Task: Select the option "Only Workspace admins" in board creation restrictions.
Action: Mouse moved to (216, 219)
Screenshot: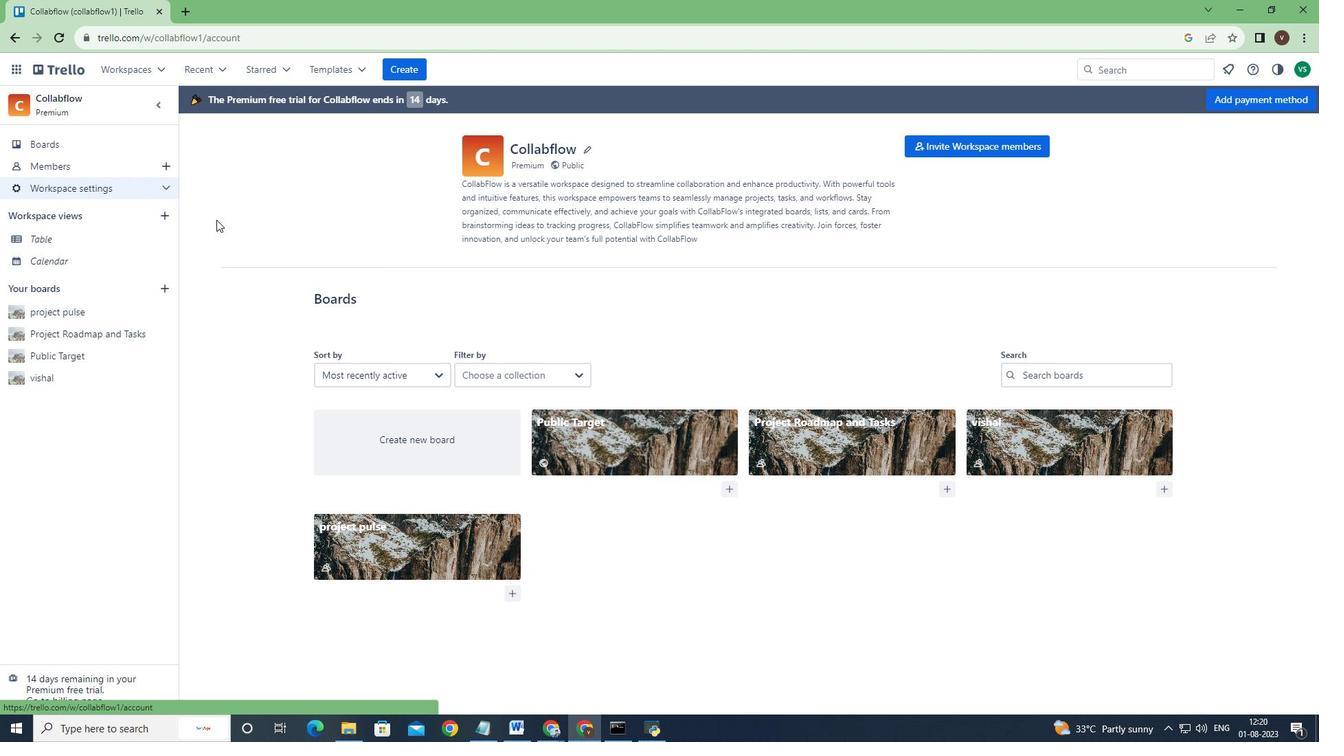 
Action: Mouse pressed left at (216, 219)
Screenshot: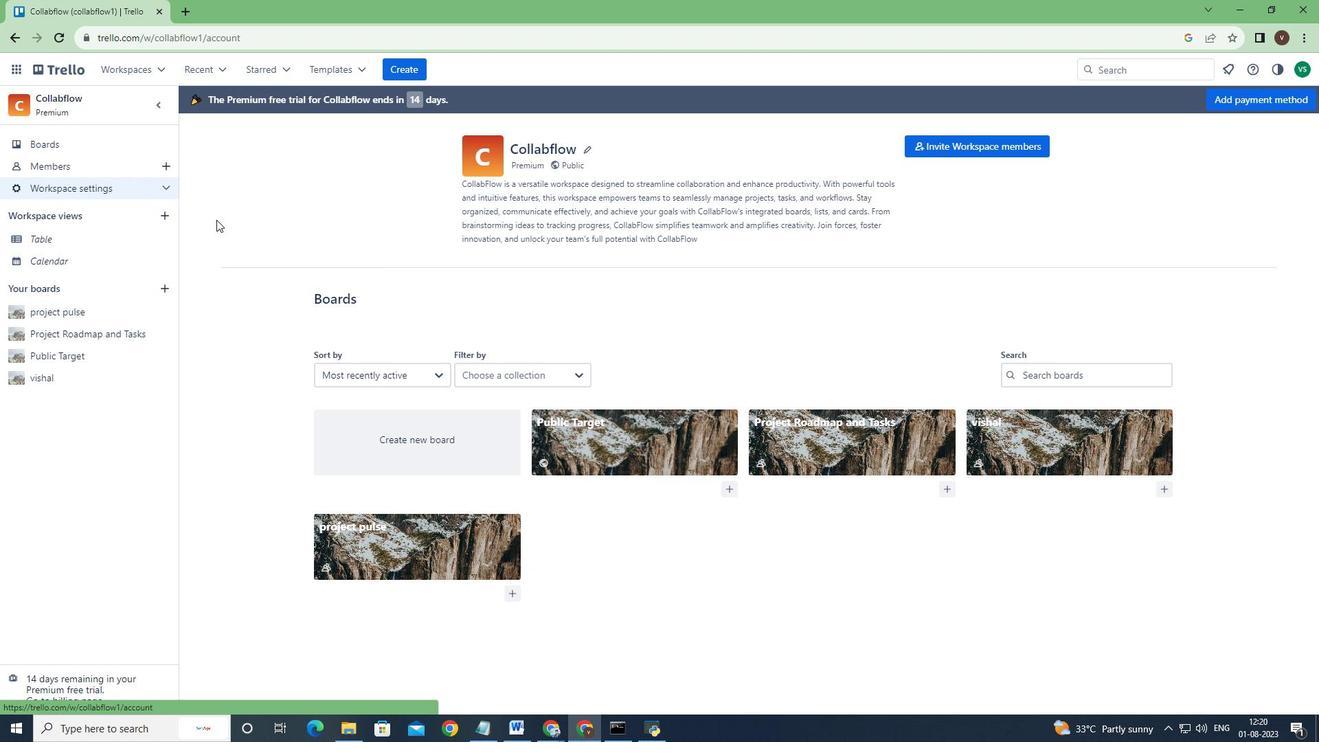 
Action: Mouse moved to (660, 479)
Screenshot: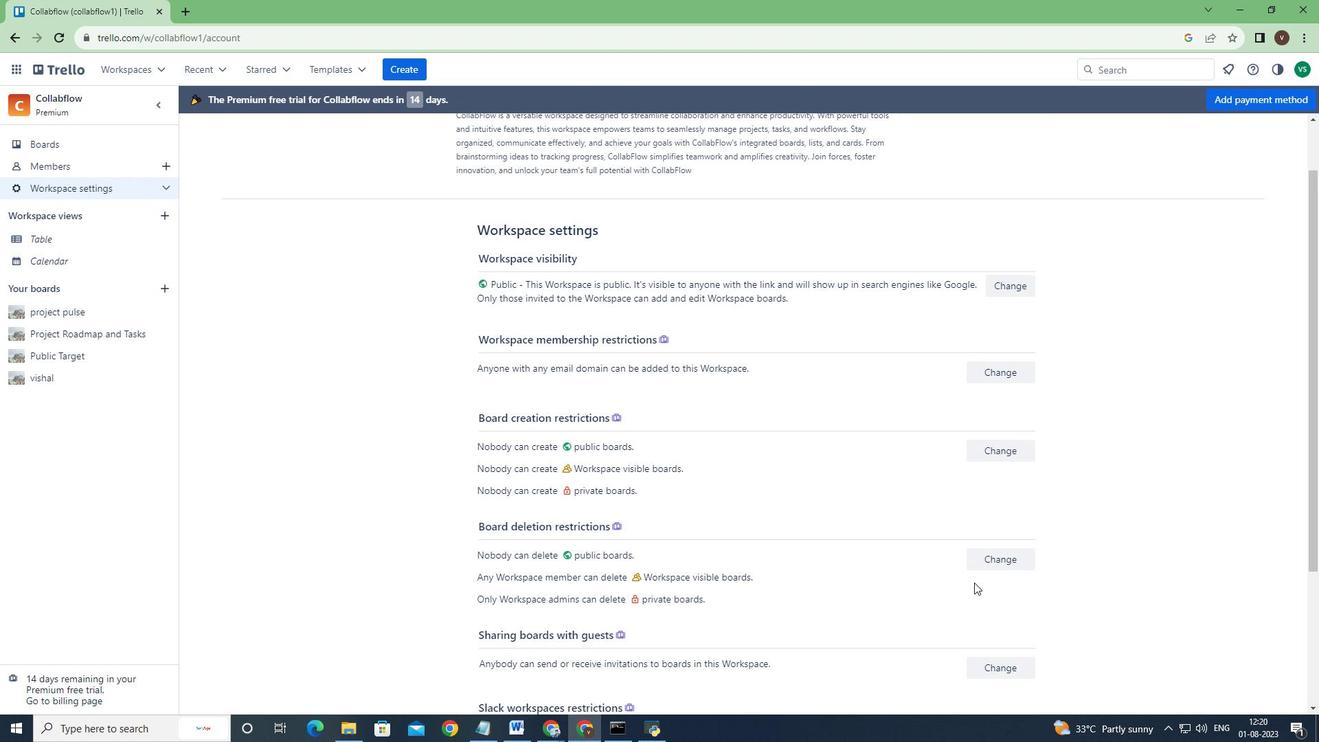 
Action: Mouse scrolled (656, 477) with delta (0, 0)
Screenshot: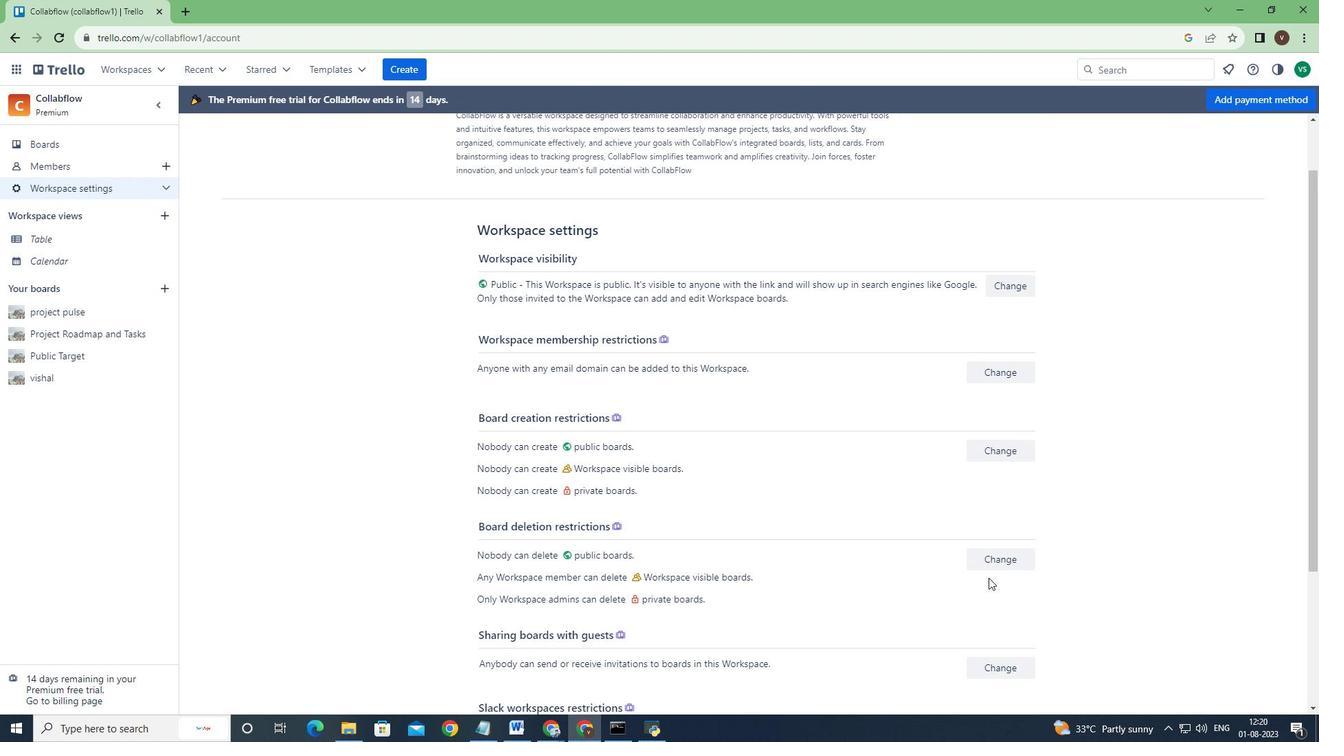 
Action: Mouse moved to (1008, 563)
Screenshot: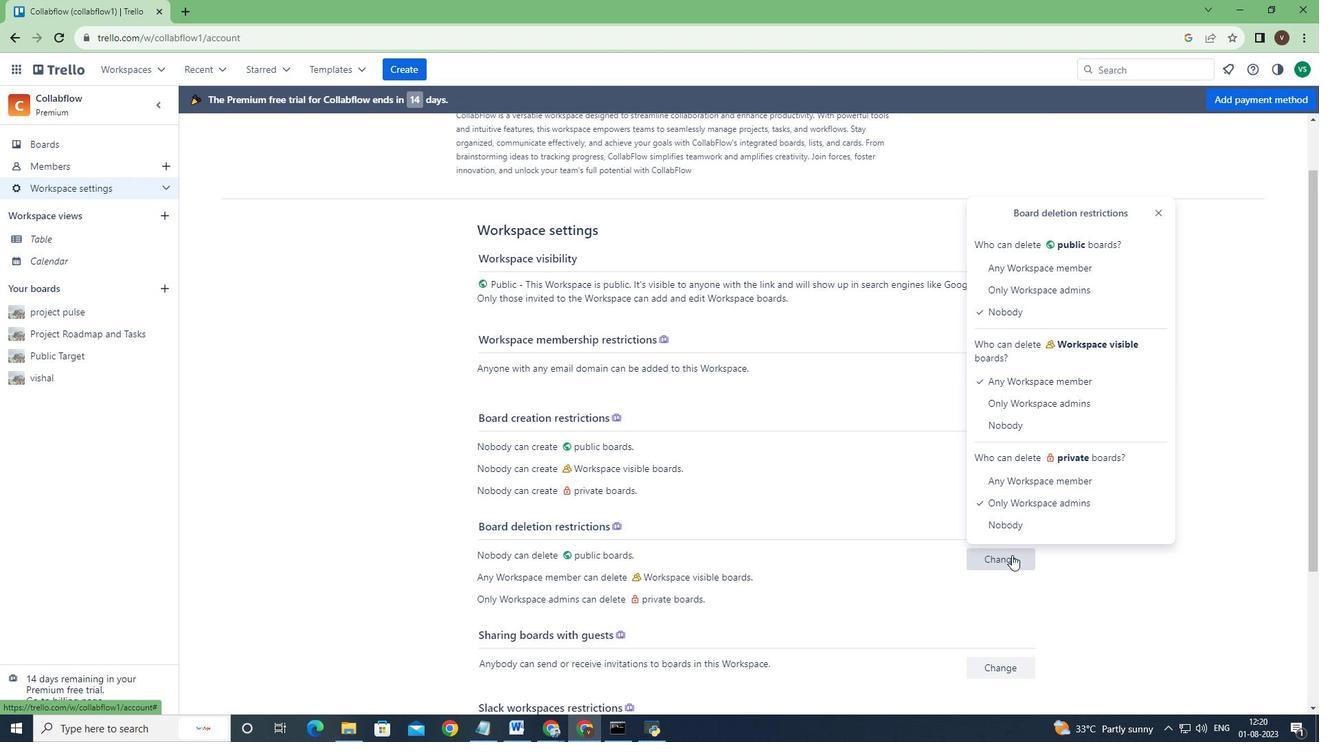 
Action: Mouse pressed left at (1008, 563)
Screenshot: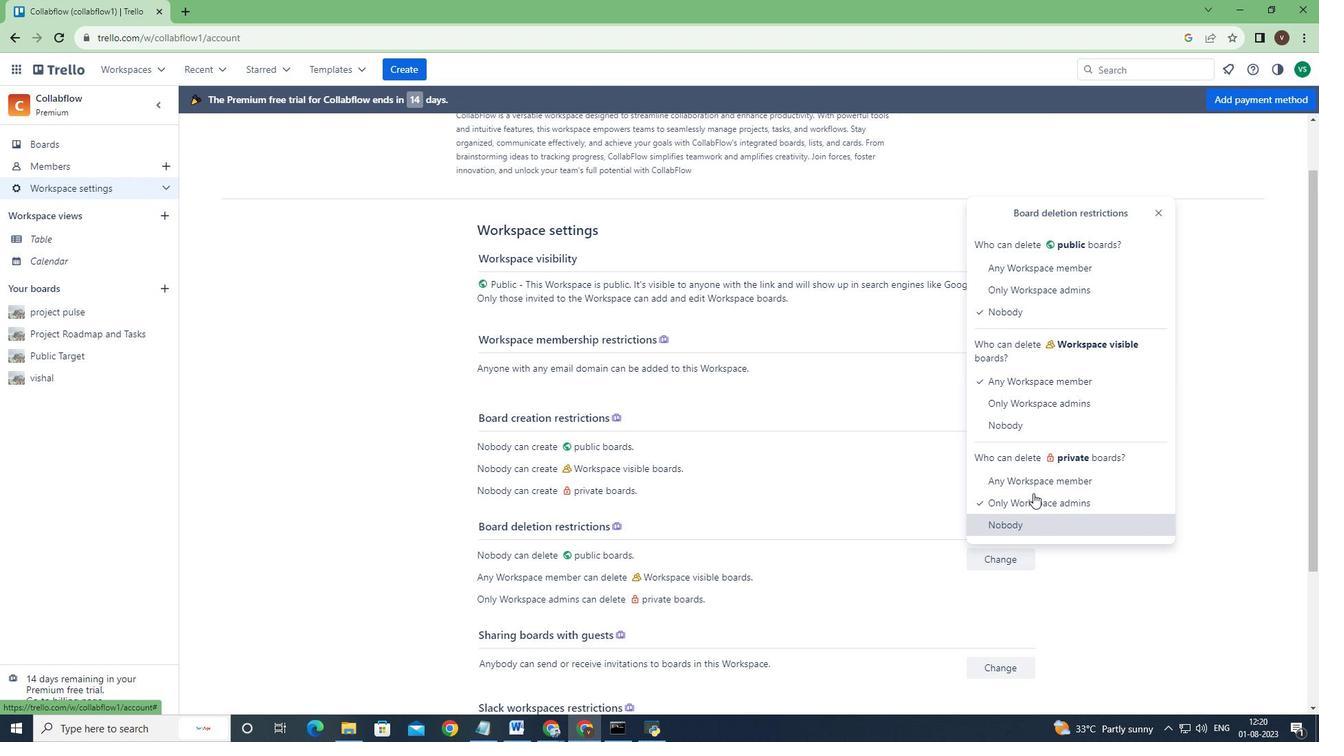 
Action: Mouse moved to (1024, 406)
Screenshot: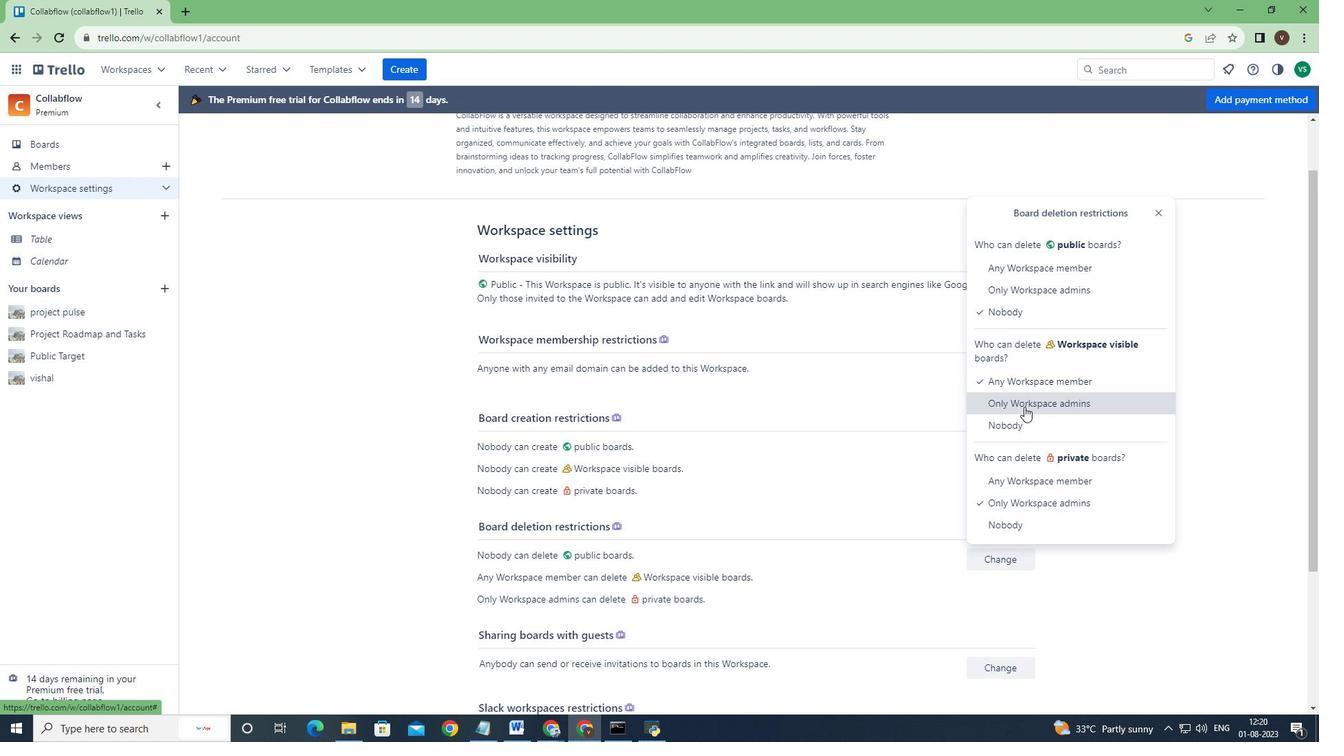 
Action: Mouse pressed left at (1024, 406)
Screenshot: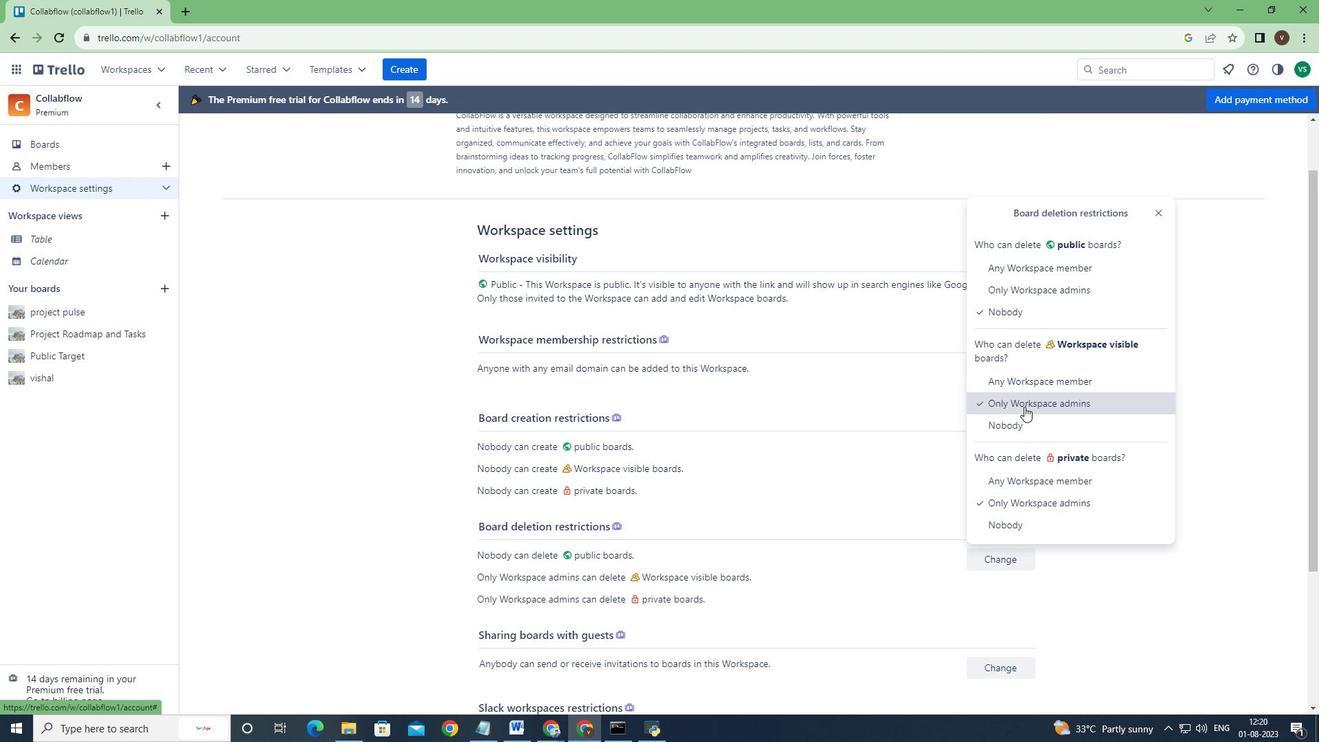 
